 Task: See version history of rectangle shape.
Action: Mouse moved to (138, 103)
Screenshot: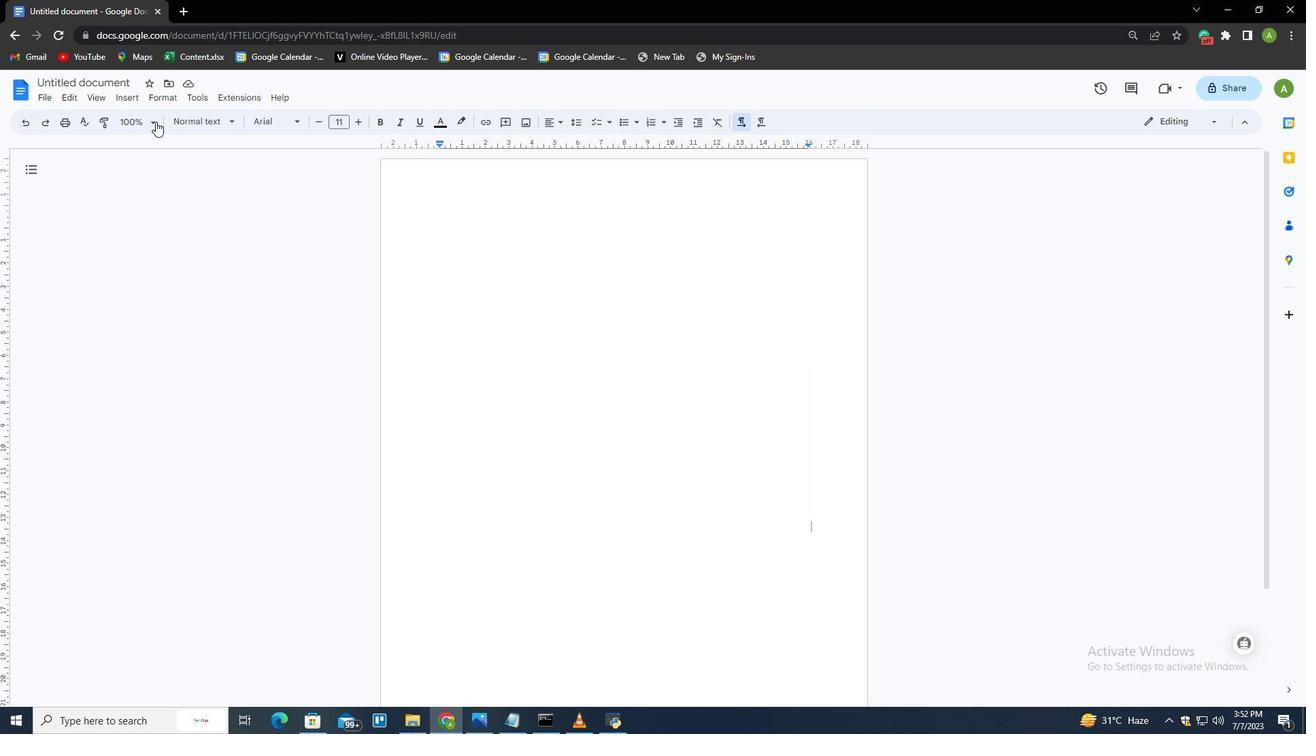 
Action: Mouse pressed left at (138, 103)
Screenshot: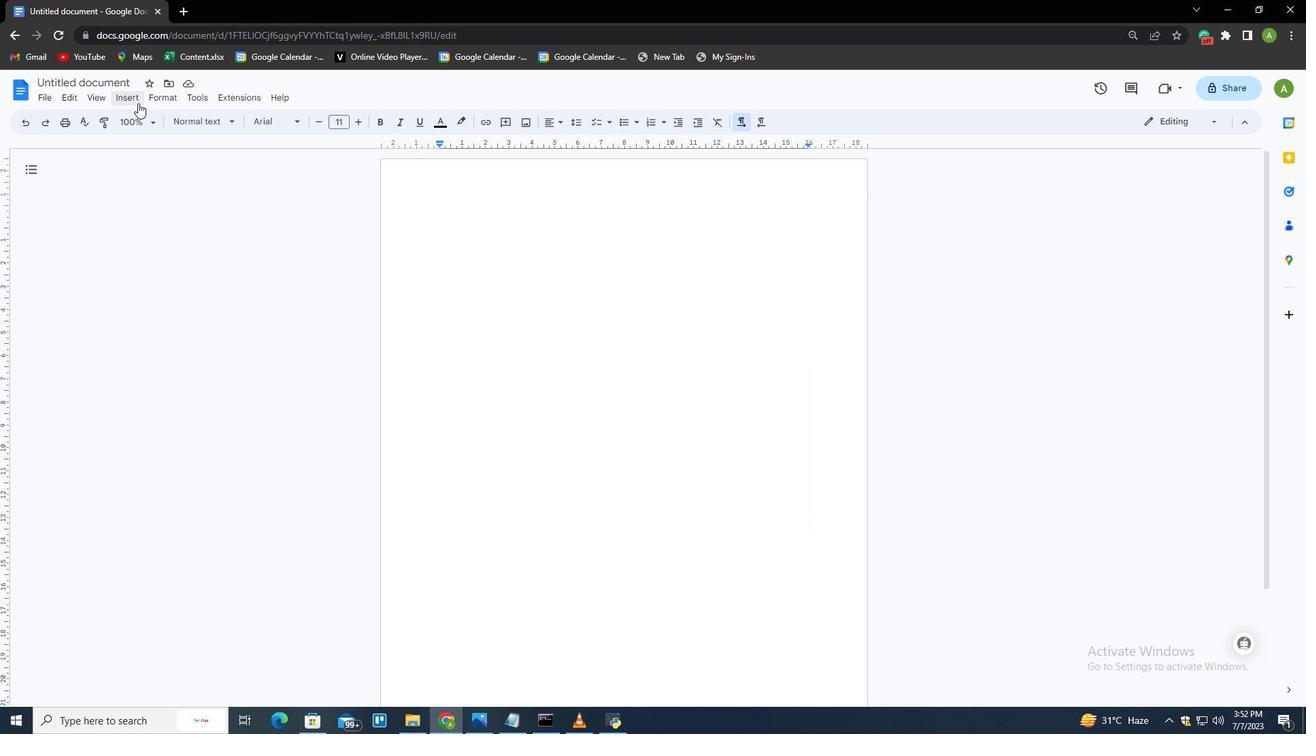 
Action: Mouse moved to (146, 154)
Screenshot: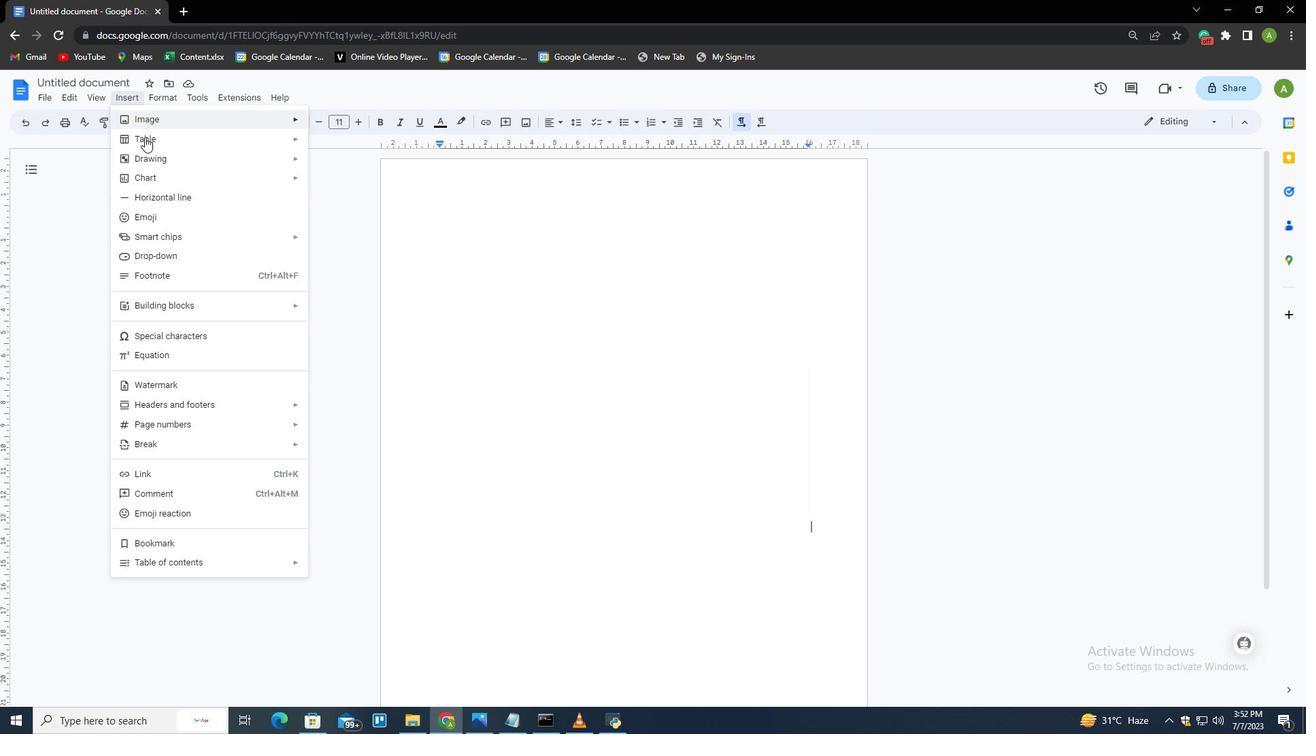 
Action: Mouse pressed left at (146, 154)
Screenshot: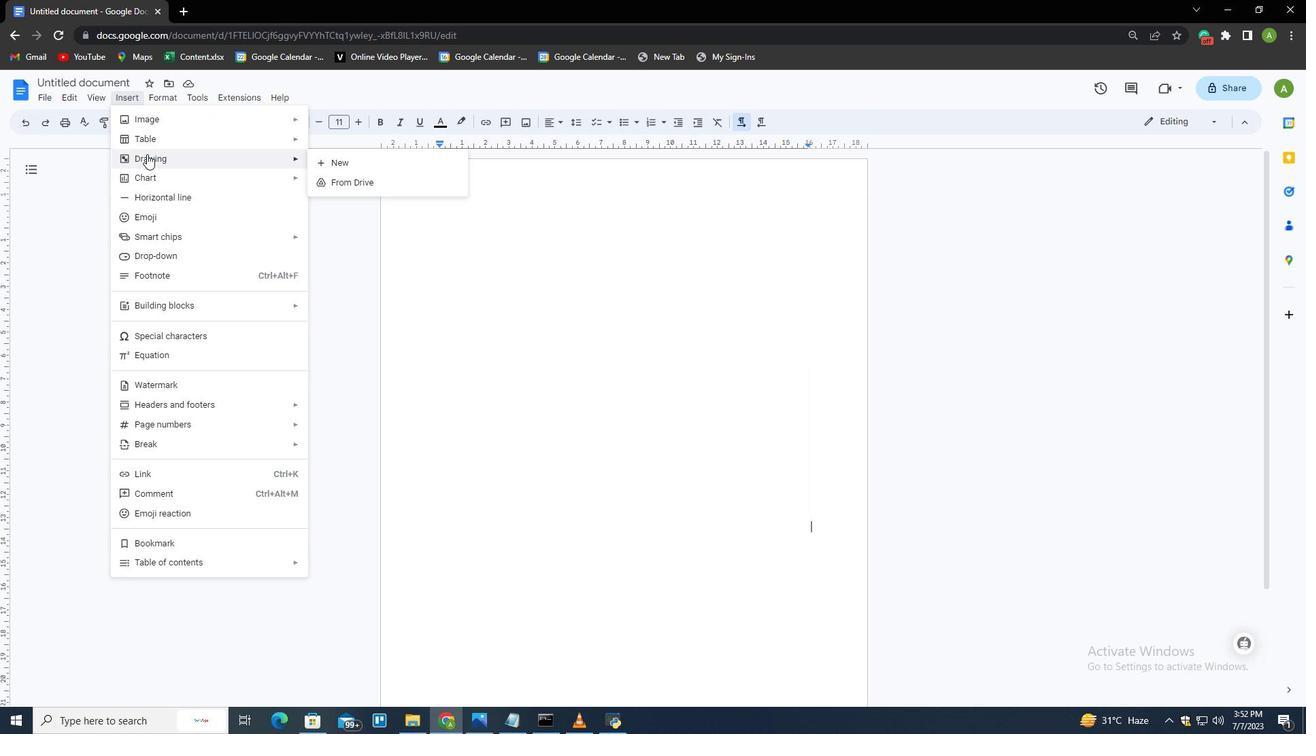 
Action: Mouse moved to (363, 154)
Screenshot: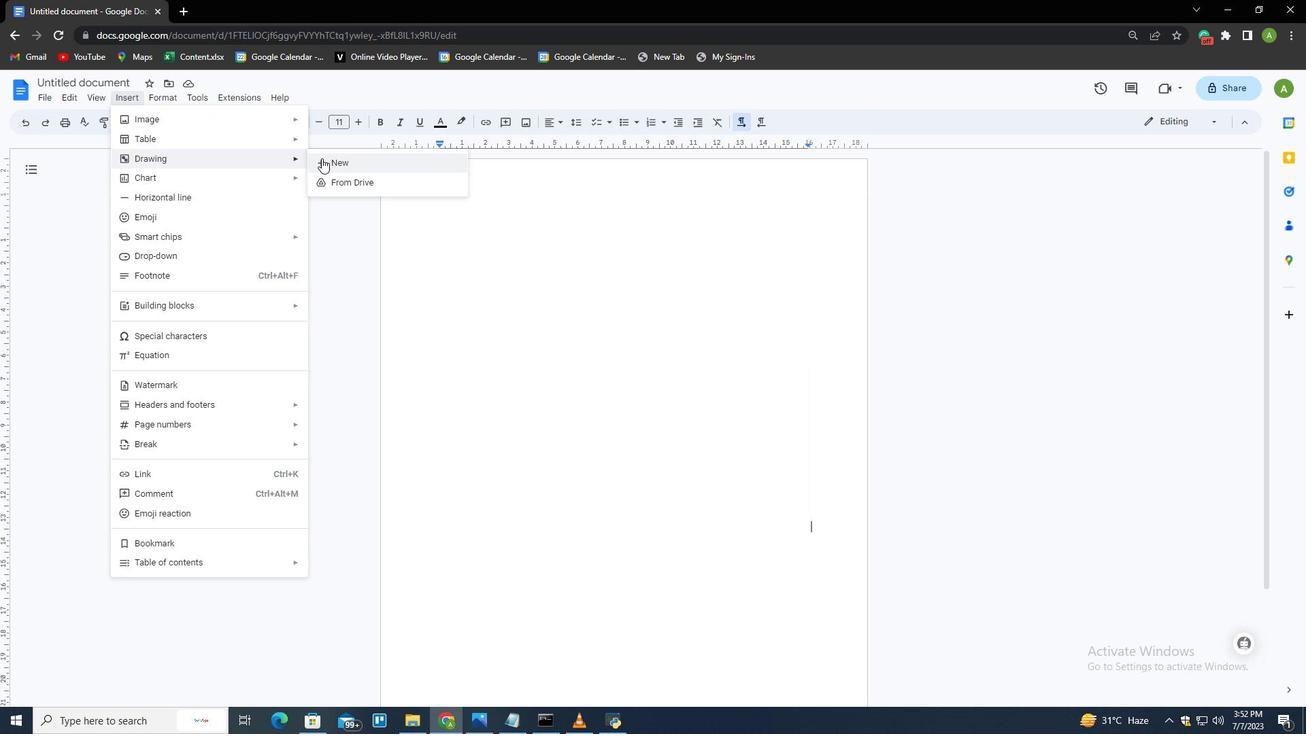 
Action: Mouse pressed left at (363, 154)
Screenshot: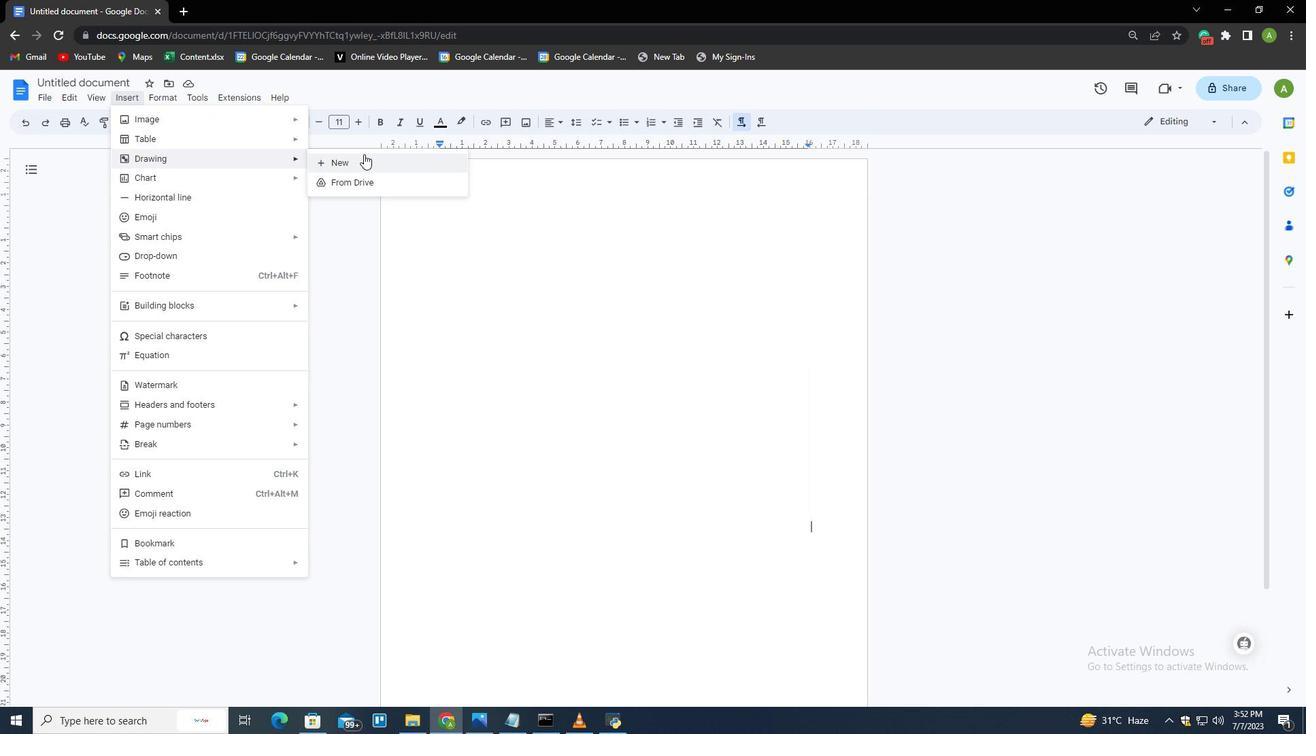 
Action: Mouse moved to (474, 151)
Screenshot: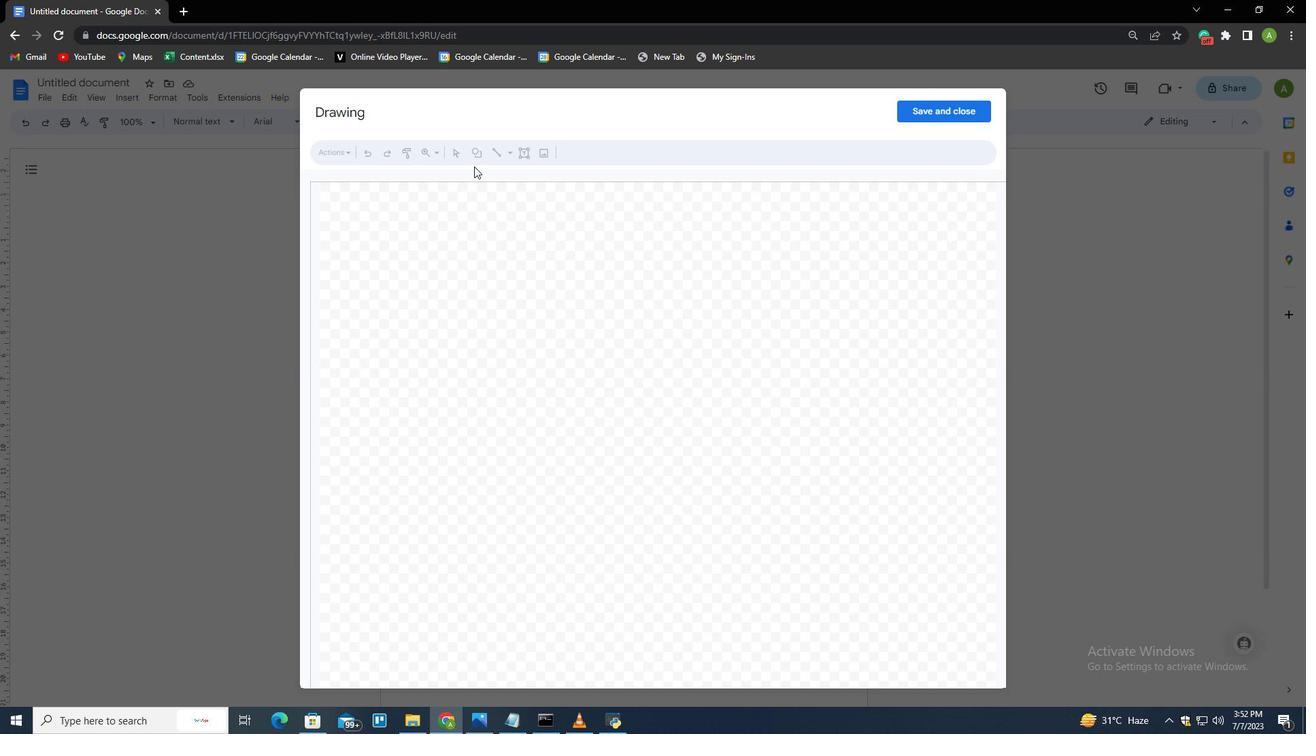 
Action: Mouse pressed left at (474, 151)
Screenshot: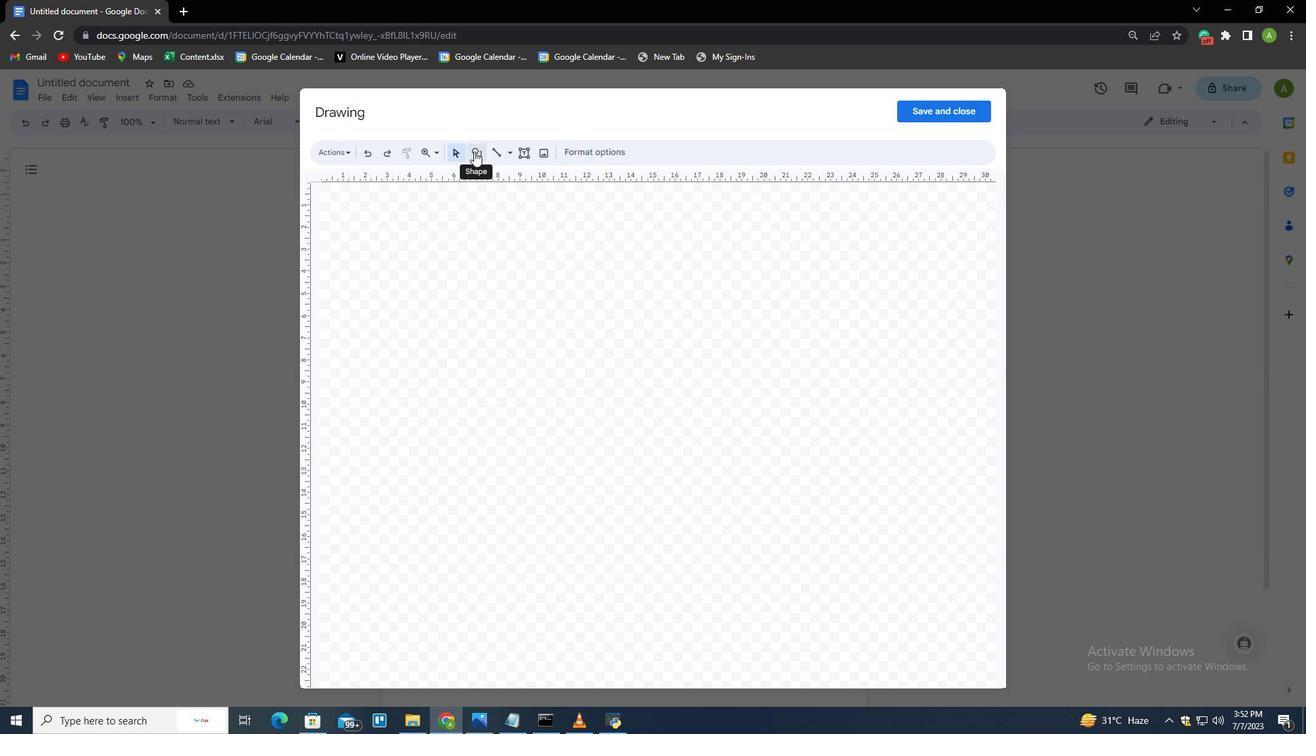 
Action: Mouse moved to (491, 171)
Screenshot: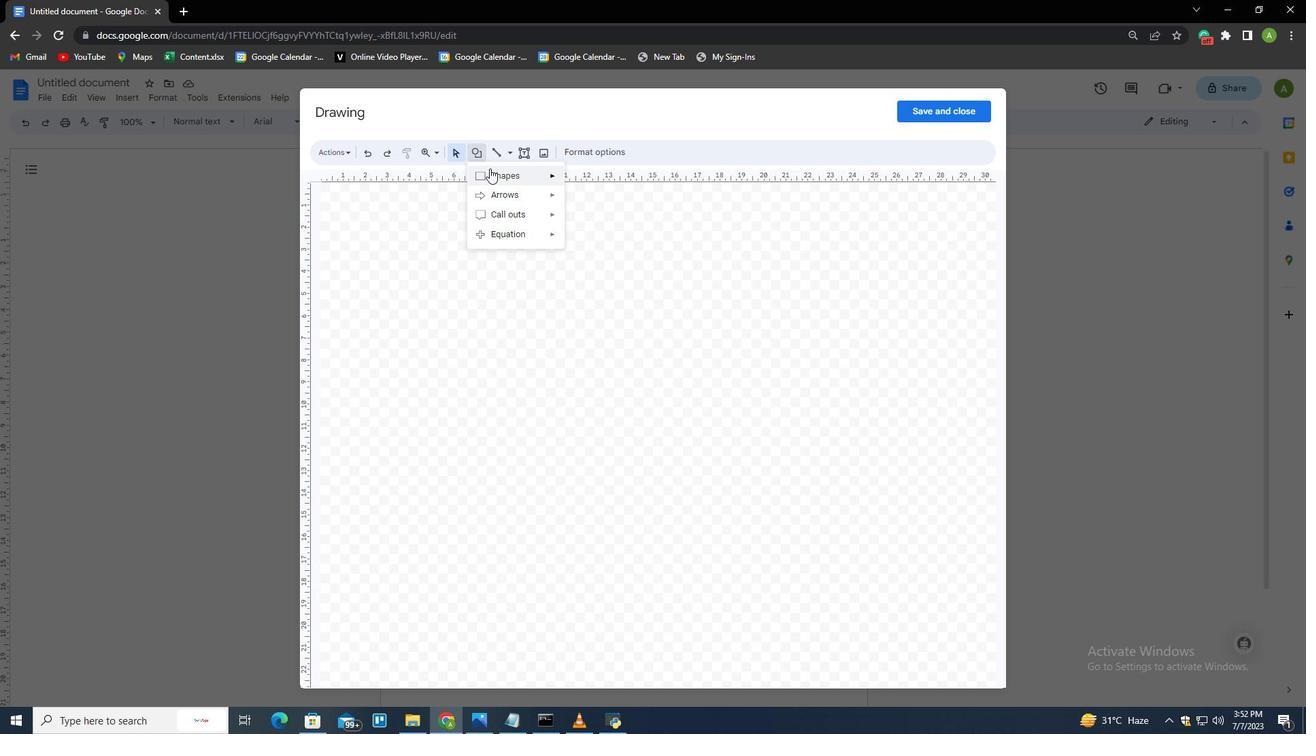 
Action: Mouse pressed left at (491, 171)
Screenshot: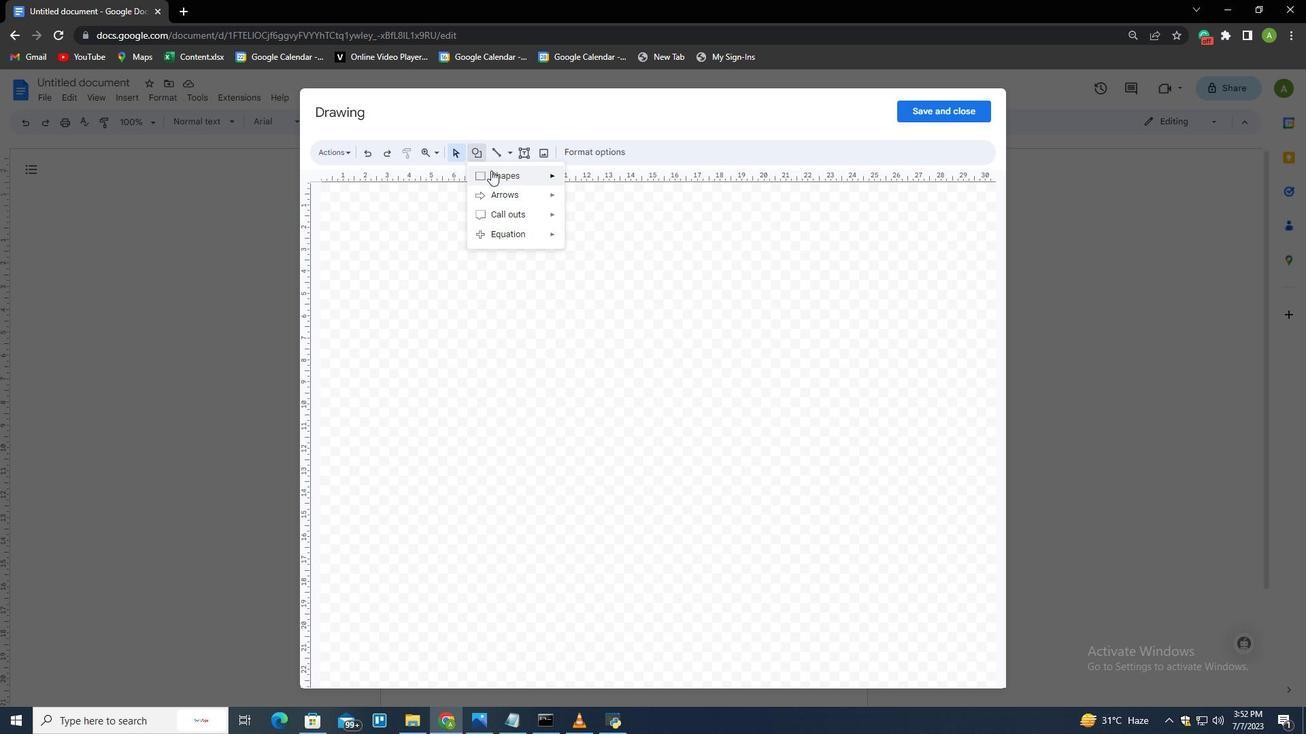 
Action: Mouse moved to (571, 178)
Screenshot: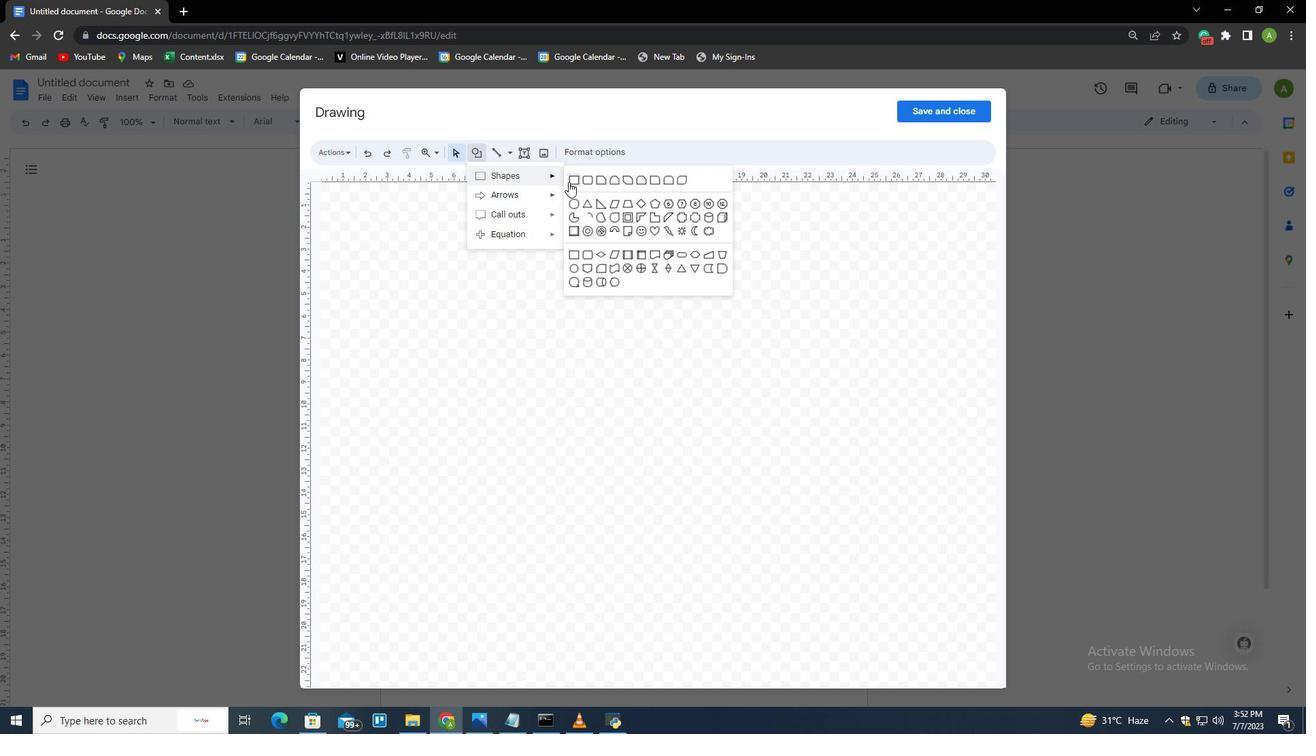 
Action: Mouse pressed left at (571, 178)
Screenshot: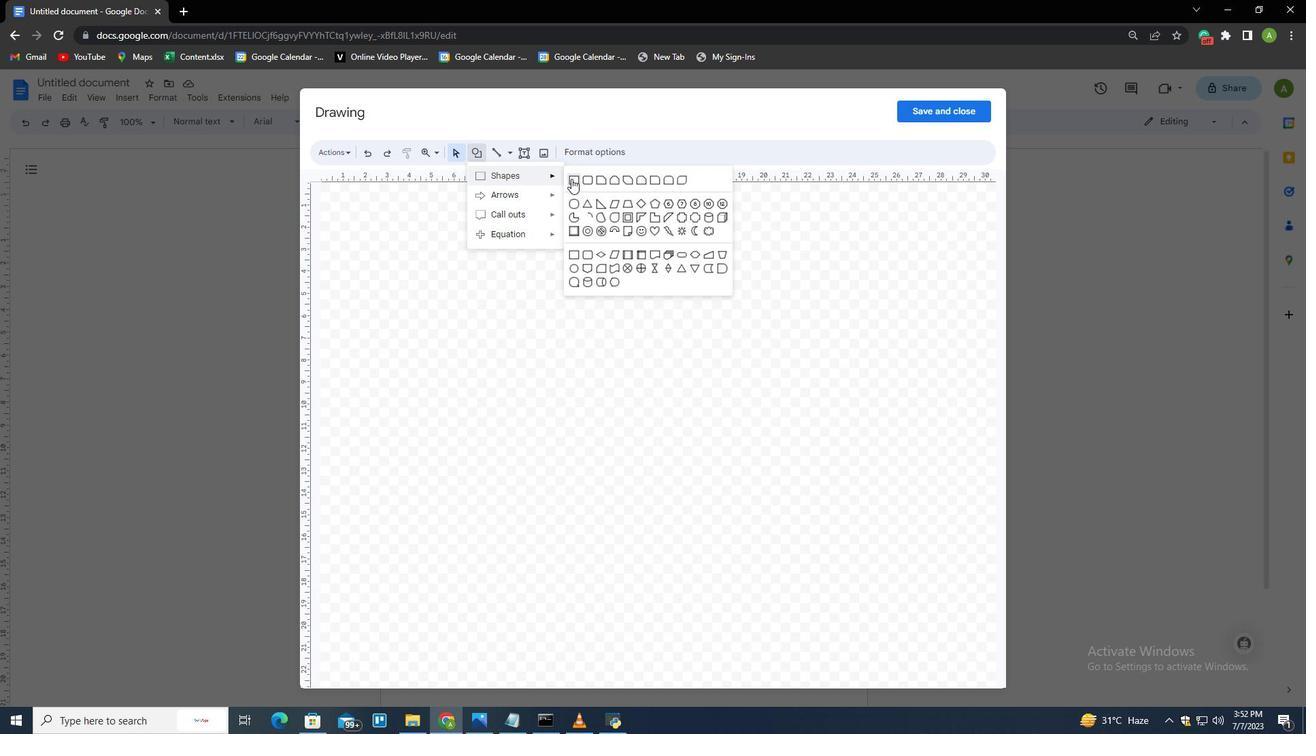 
Action: Mouse moved to (533, 308)
Screenshot: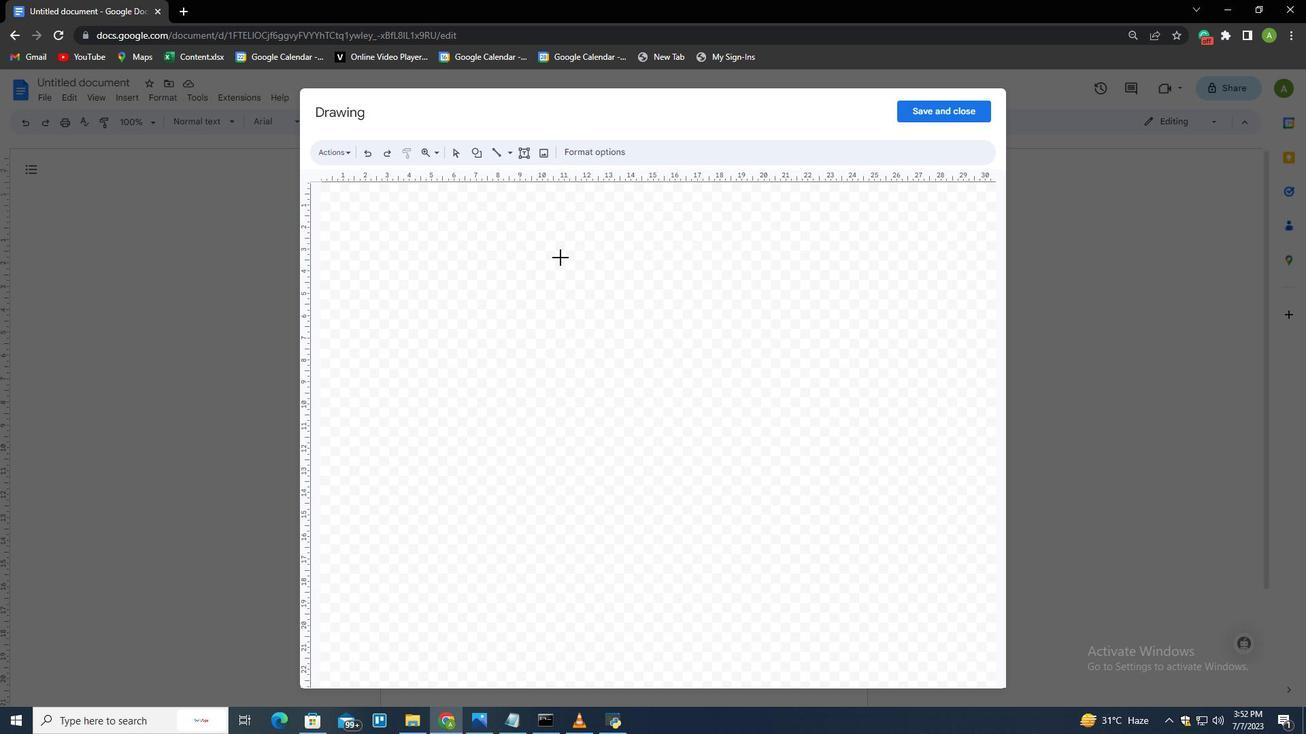 
Action: Mouse pressed left at (533, 308)
Screenshot: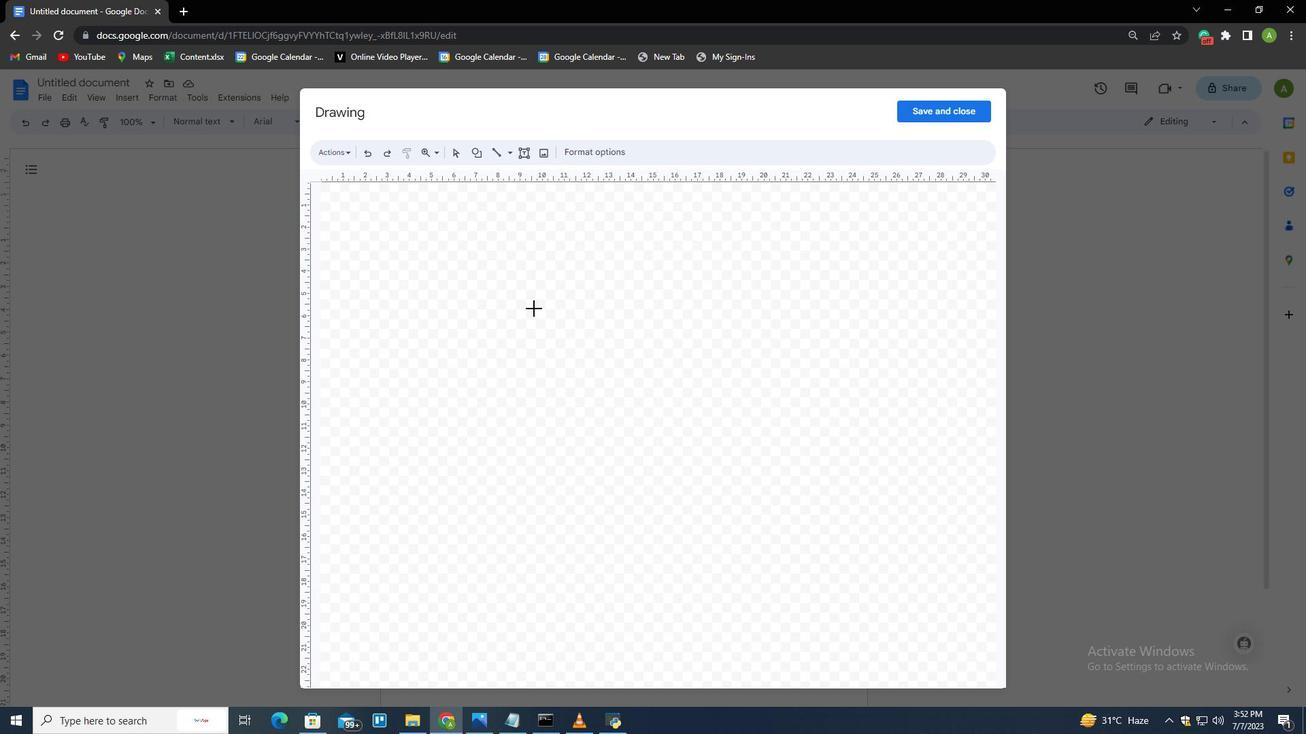 
Action: Mouse moved to (342, 152)
Screenshot: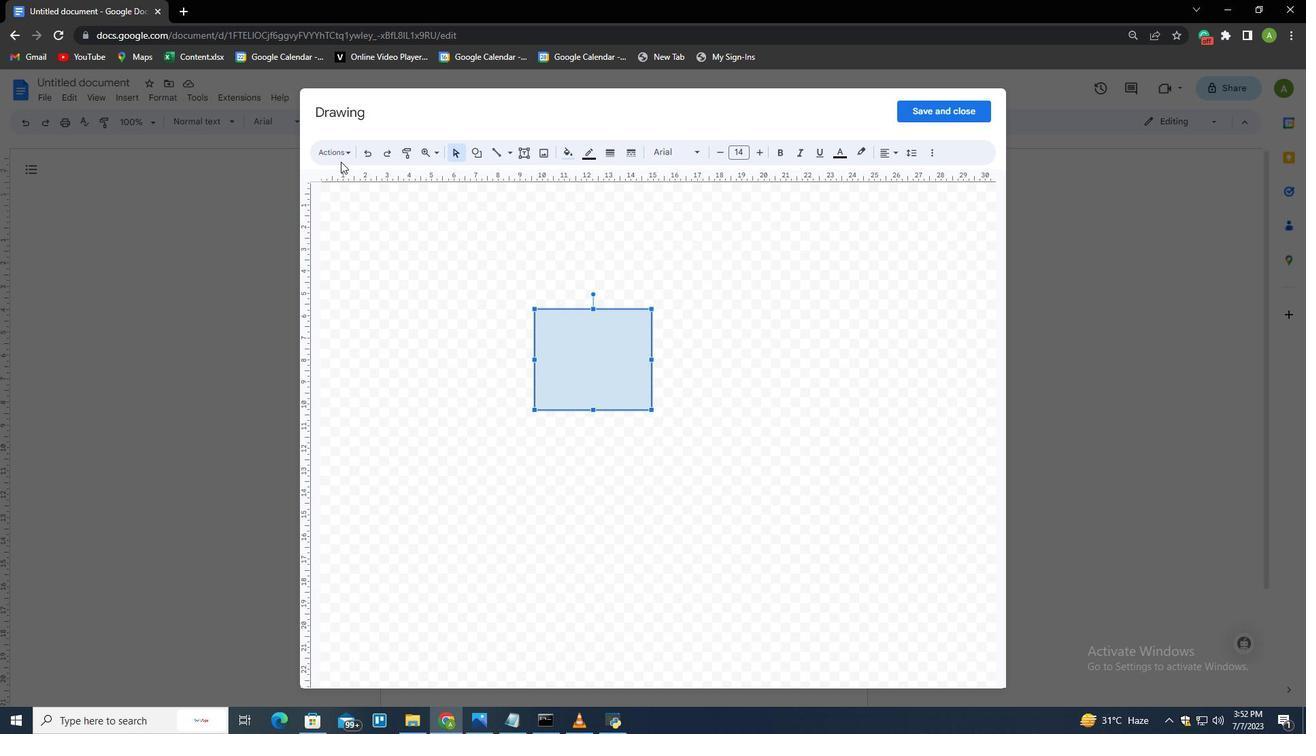 
Action: Mouse pressed left at (342, 152)
Screenshot: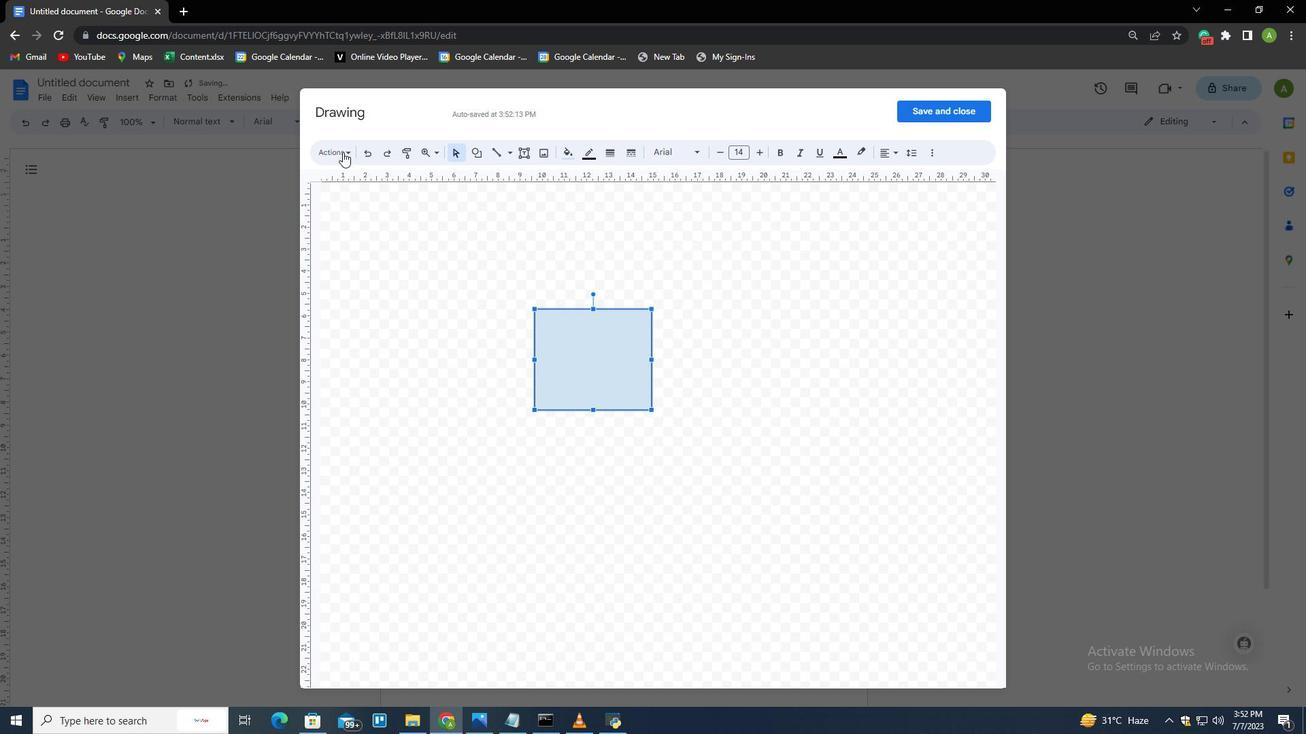 
Action: Mouse moved to (352, 177)
Screenshot: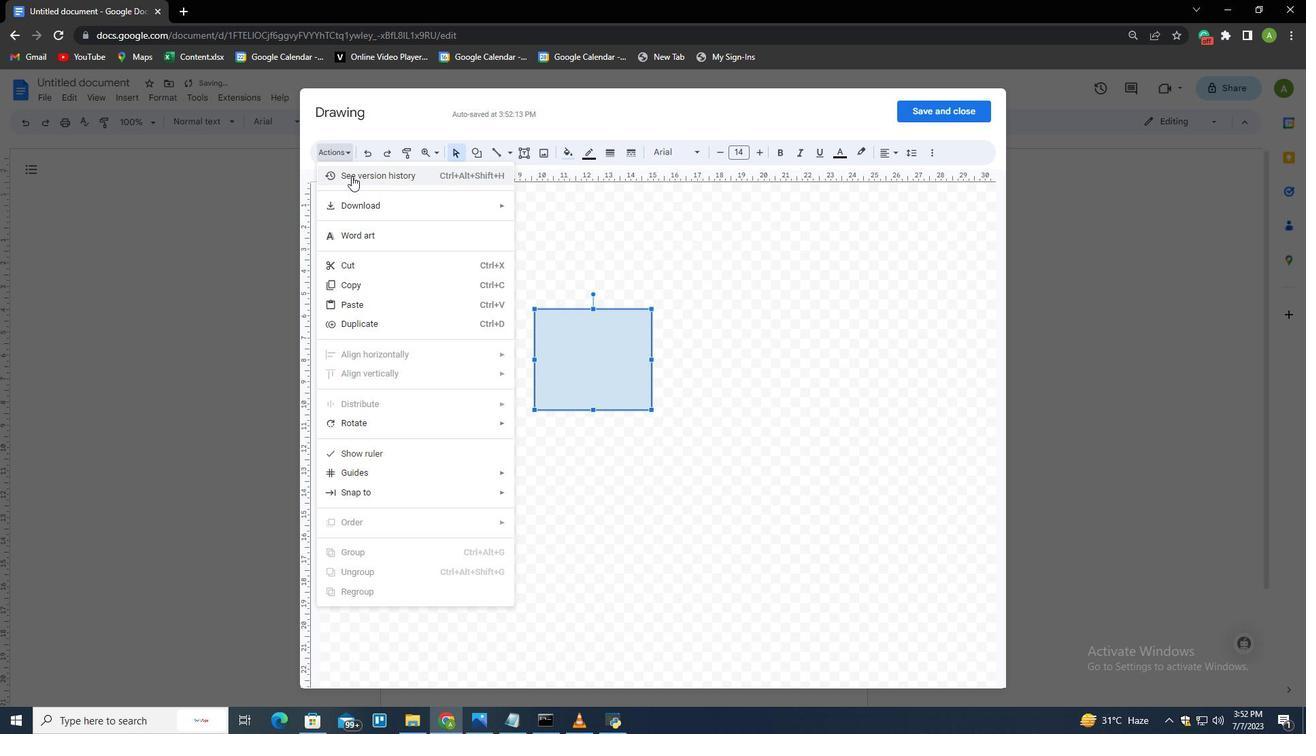 
Action: Mouse pressed left at (352, 177)
Screenshot: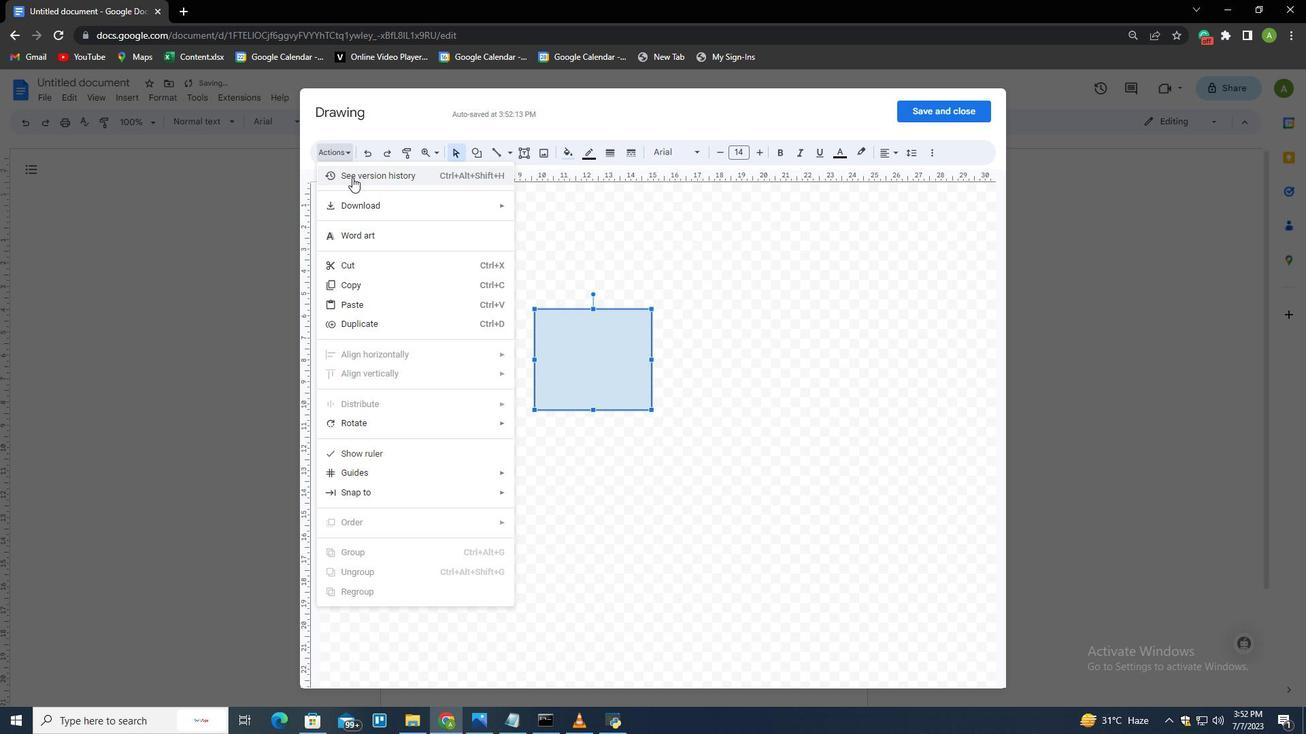 
Action: Mouse moved to (556, 291)
Screenshot: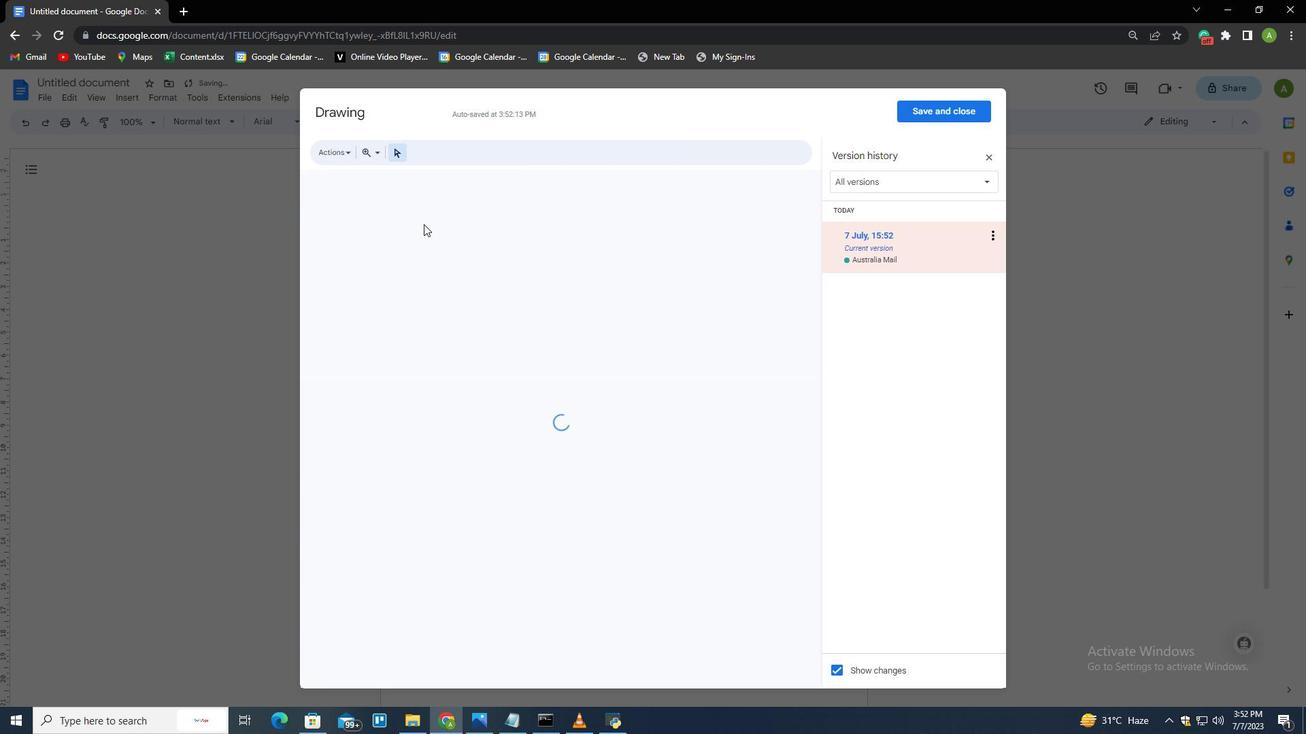 
